 Task: Create a section Backup and Recovery Sprint and in the section, add a milestone Data Analytics Implementation in the project TowerLine.
Action: Mouse moved to (62, 357)
Screenshot: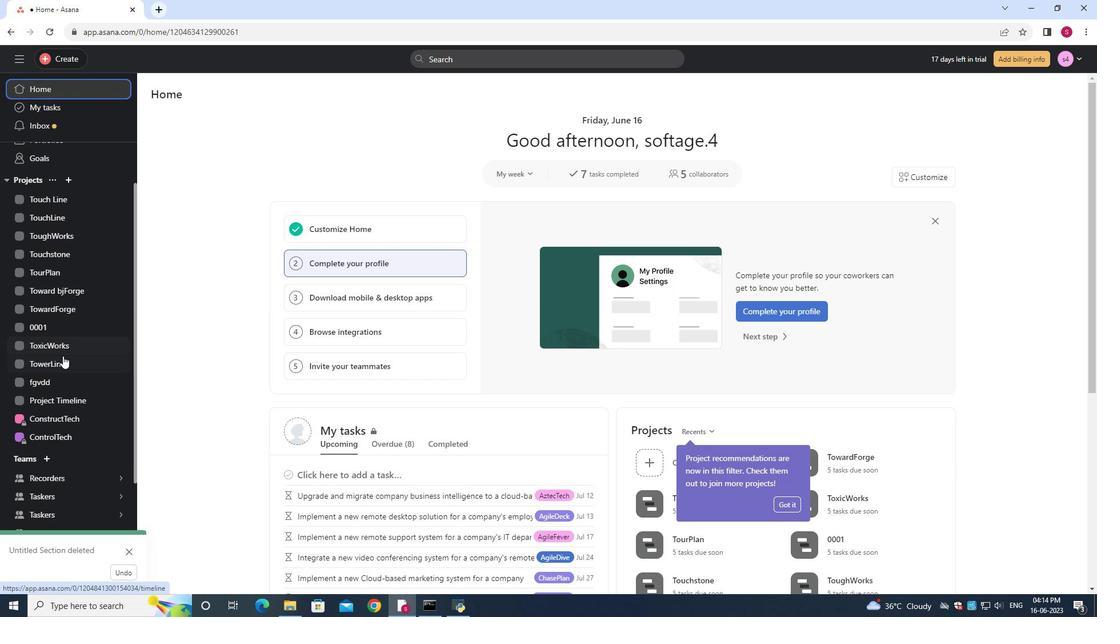
Action: Mouse pressed left at (62, 357)
Screenshot: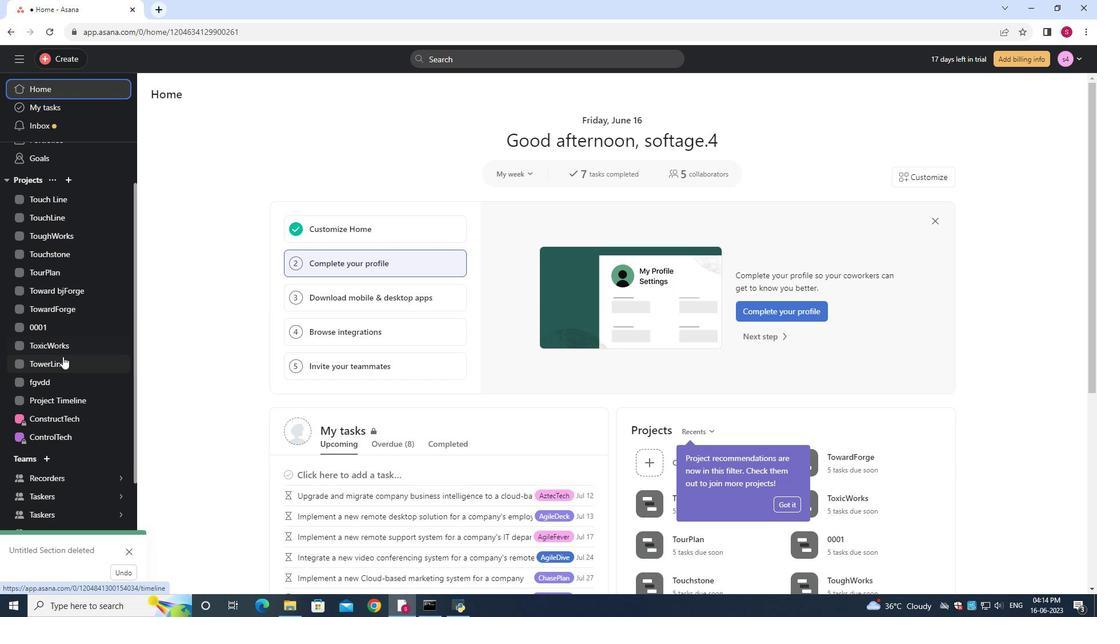
Action: Mouse moved to (204, 121)
Screenshot: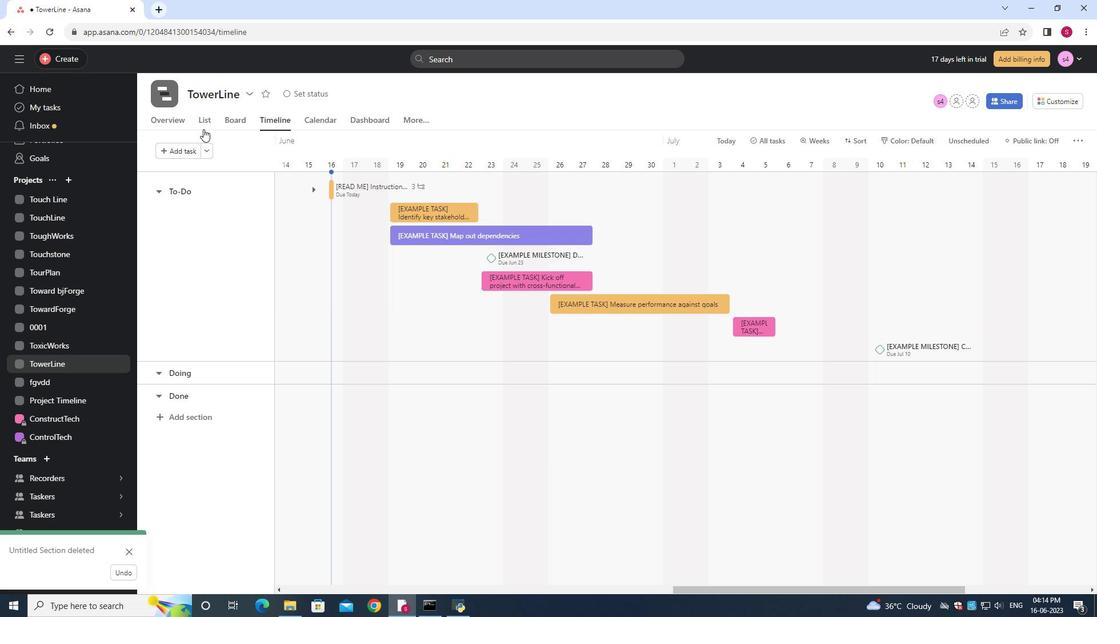 
Action: Mouse pressed left at (204, 121)
Screenshot: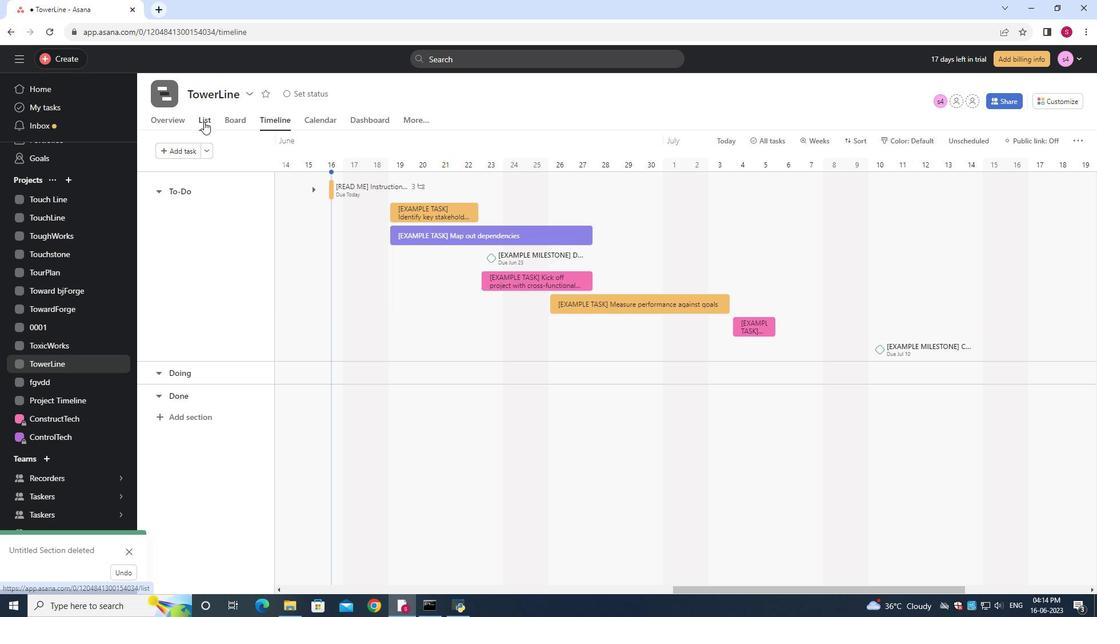 
Action: Mouse moved to (203, 144)
Screenshot: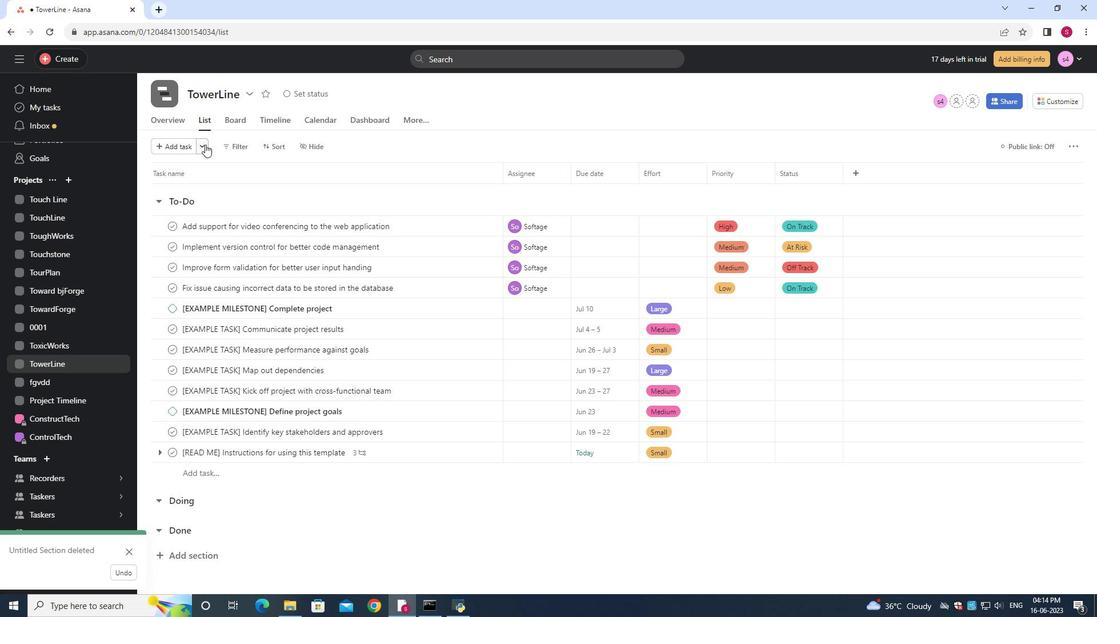 
Action: Mouse pressed left at (203, 144)
Screenshot: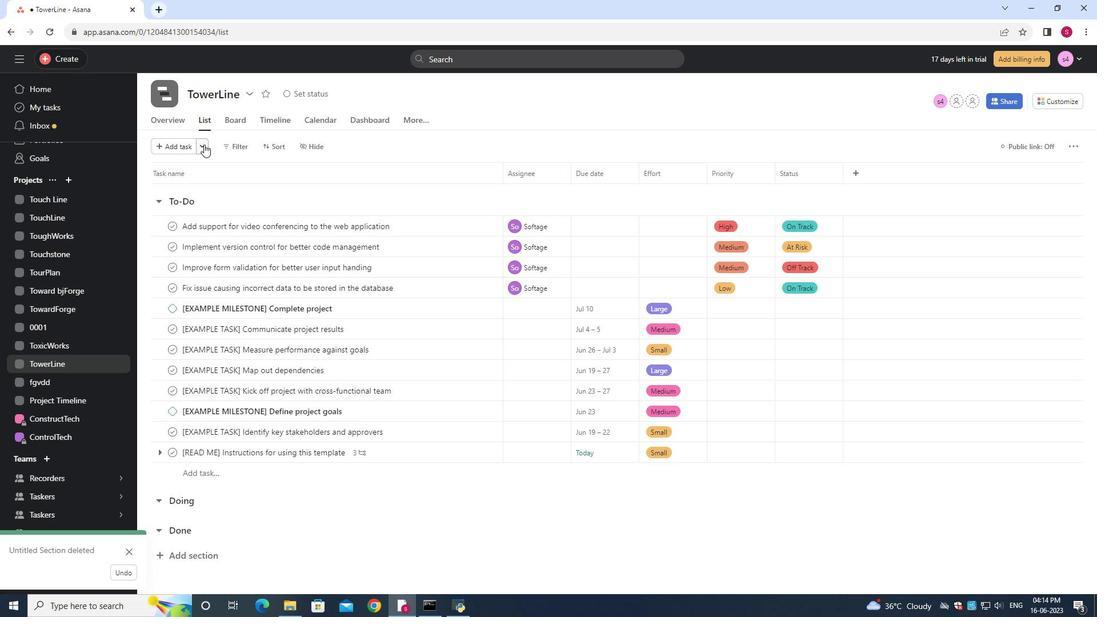 
Action: Mouse moved to (222, 169)
Screenshot: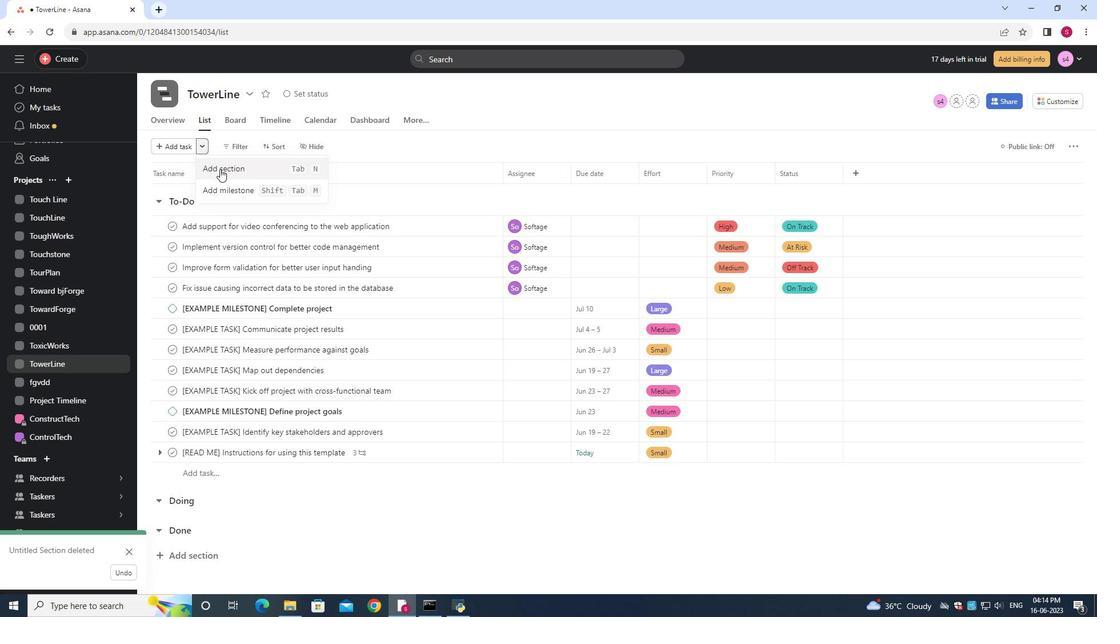 
Action: Mouse pressed left at (222, 169)
Screenshot: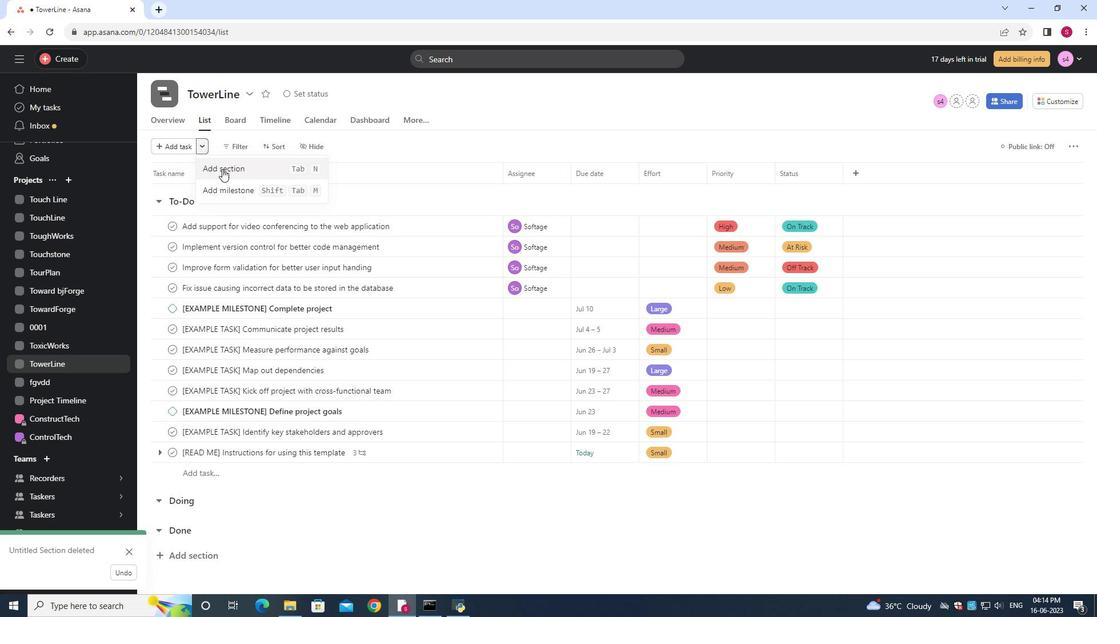 
Action: Key pressed <Key.shift>Backup<Key.space>and<Key.space><Key.shift>Recovery<Key.space><Key.shift>Sprint
Screenshot: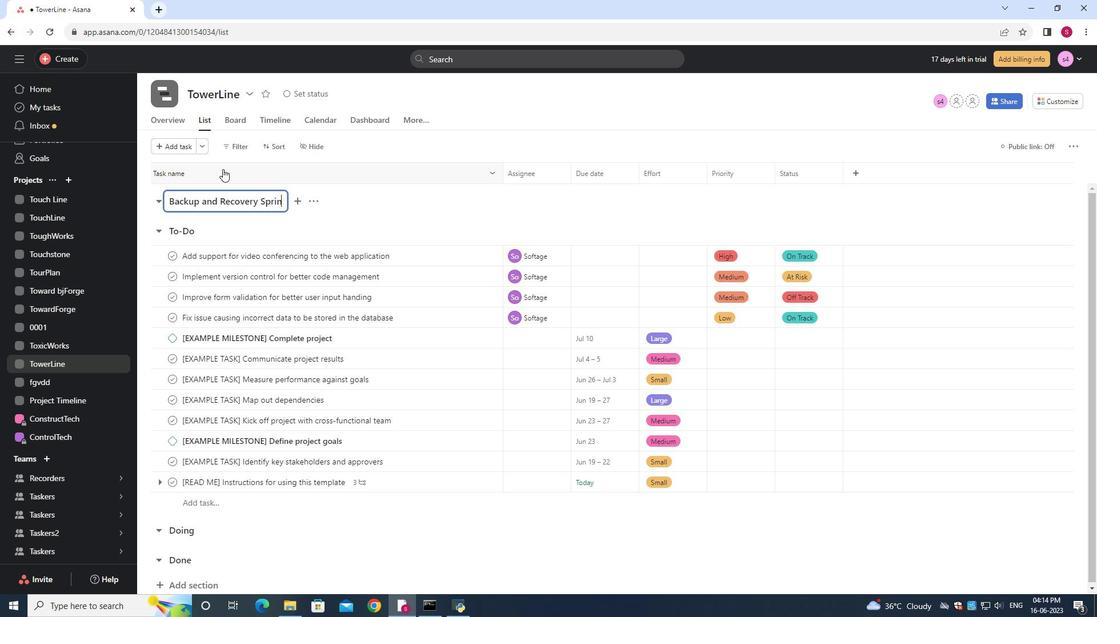 
Action: Mouse moved to (204, 146)
Screenshot: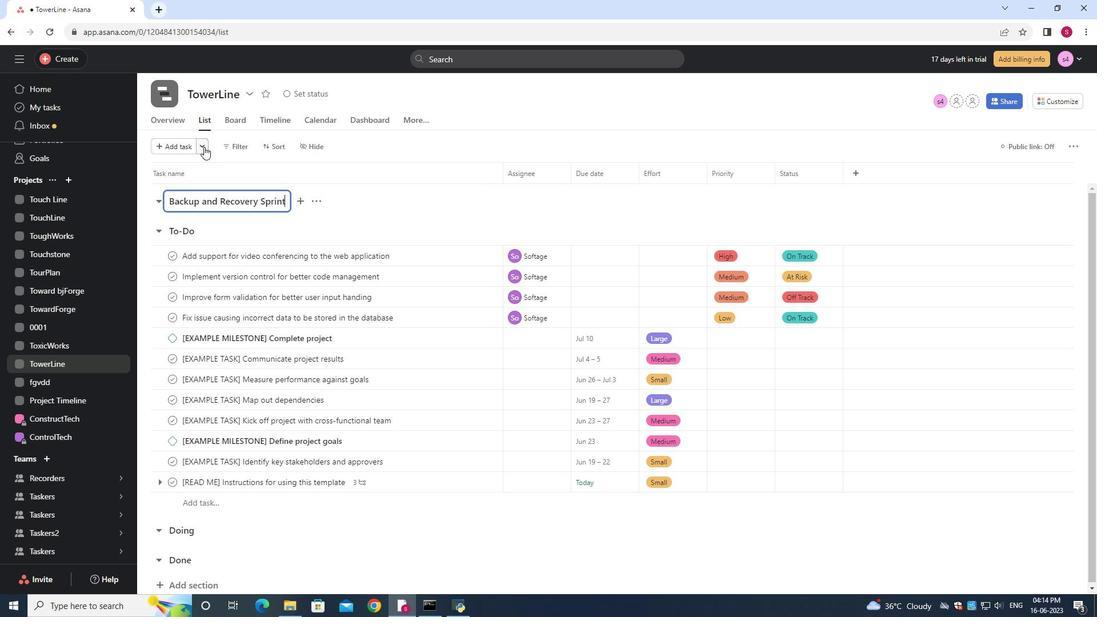 
Action: Mouse pressed left at (204, 146)
Screenshot: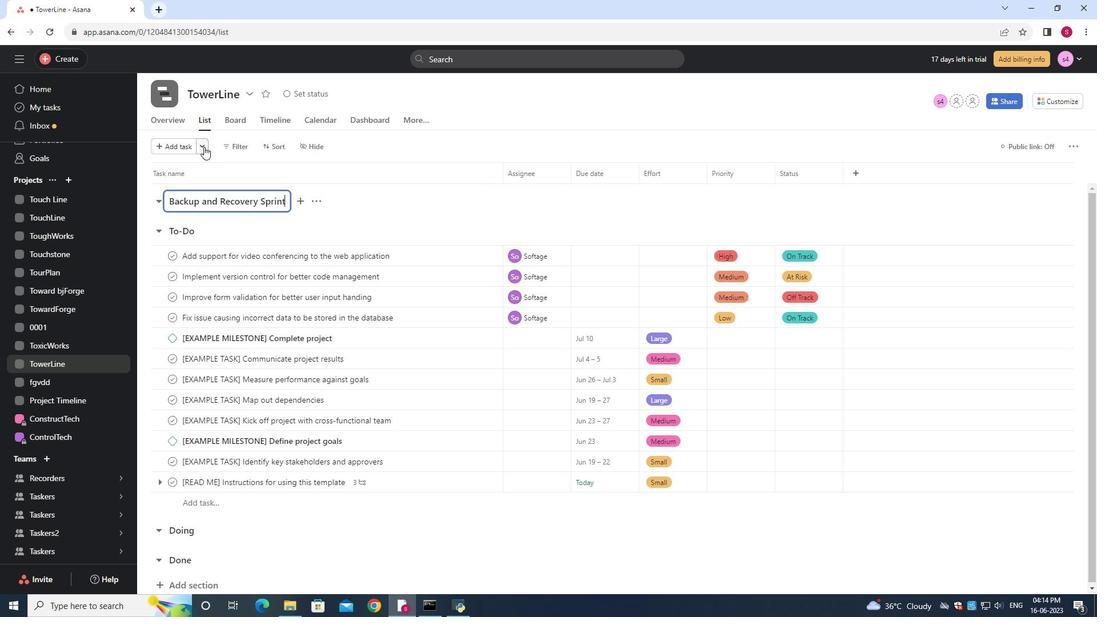 
Action: Mouse moved to (221, 189)
Screenshot: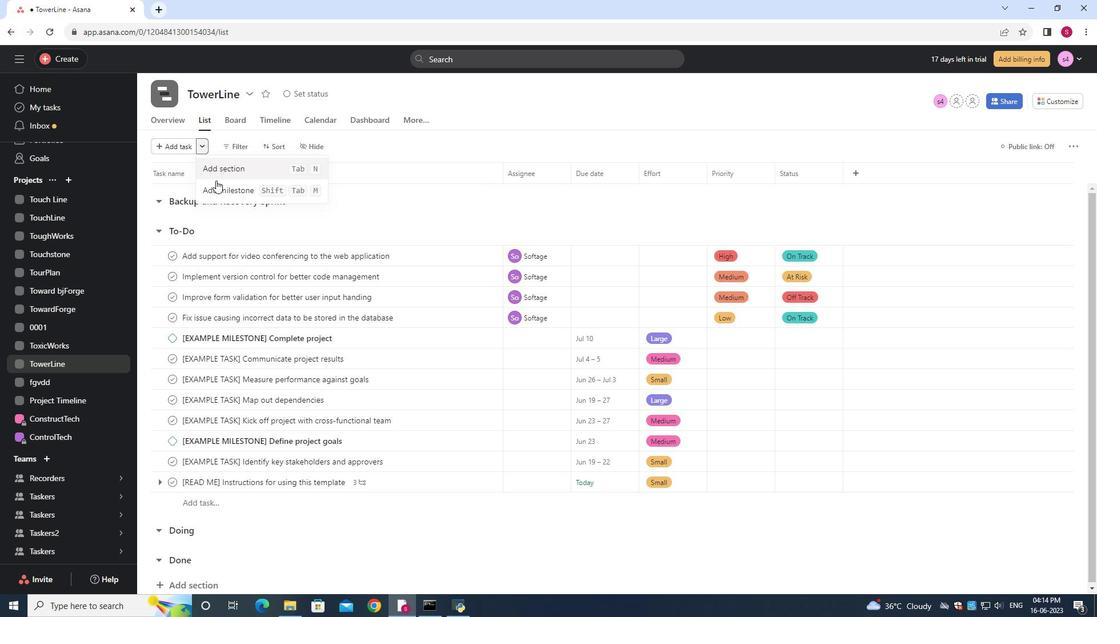 
Action: Mouse pressed left at (221, 189)
Screenshot: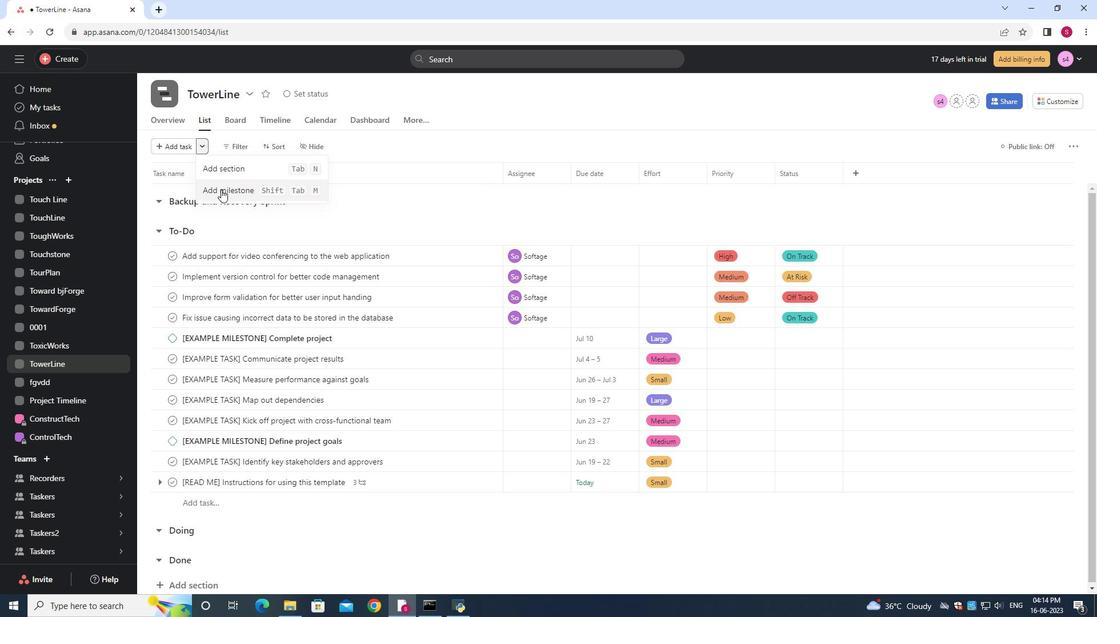 
Action: Mouse moved to (288, 182)
Screenshot: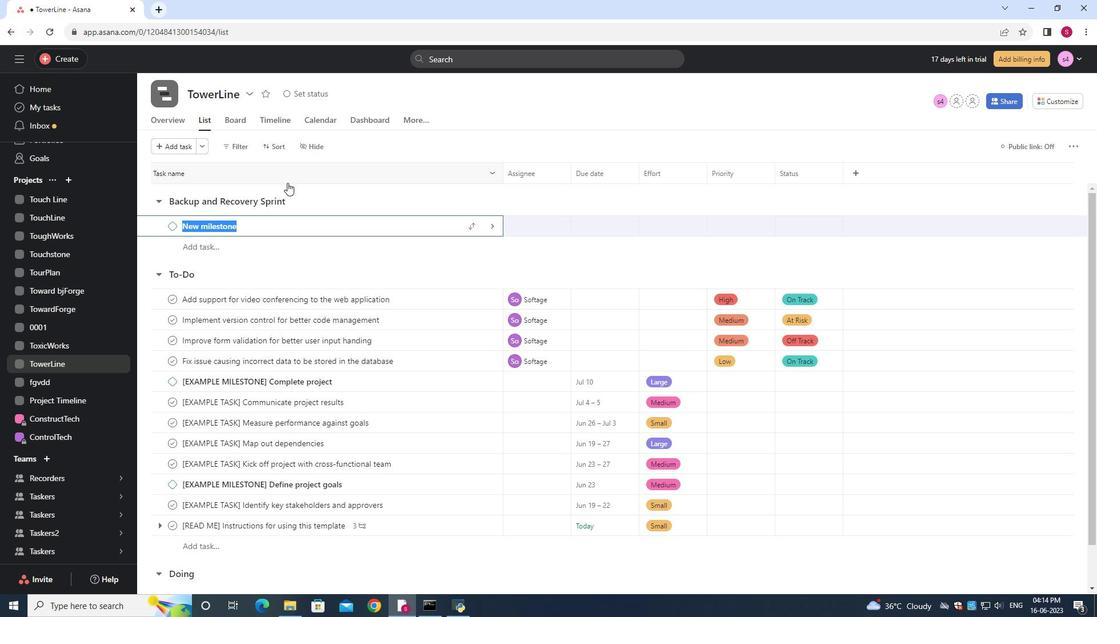 
Action: Key pressed <Key.backspace><Key.shift><Key.shift><Key.shift><Key.shift><Key.shift><Key.shift><Key.shift><Key.shift><Key.shift><Key.shift><Key.shift><Key.shift><Key.shift><Key.shift><Key.shift><Key.shift><Key.shift><Key.shift><Key.shift><Key.shift><Key.shift><Key.shift><Key.shift><Key.shift><Key.shift><Key.shift><Key.shift><Key.shift><Key.shift><Key.shift><Key.shift>Data<Key.space><Key.shift><Key.shift><Key.shift><Key.shift><Key.shift><Key.shift><Key.shift><Key.shift><Key.shift><Key.shift>Analytics<Key.space><Key.shift>Implementation
Screenshot: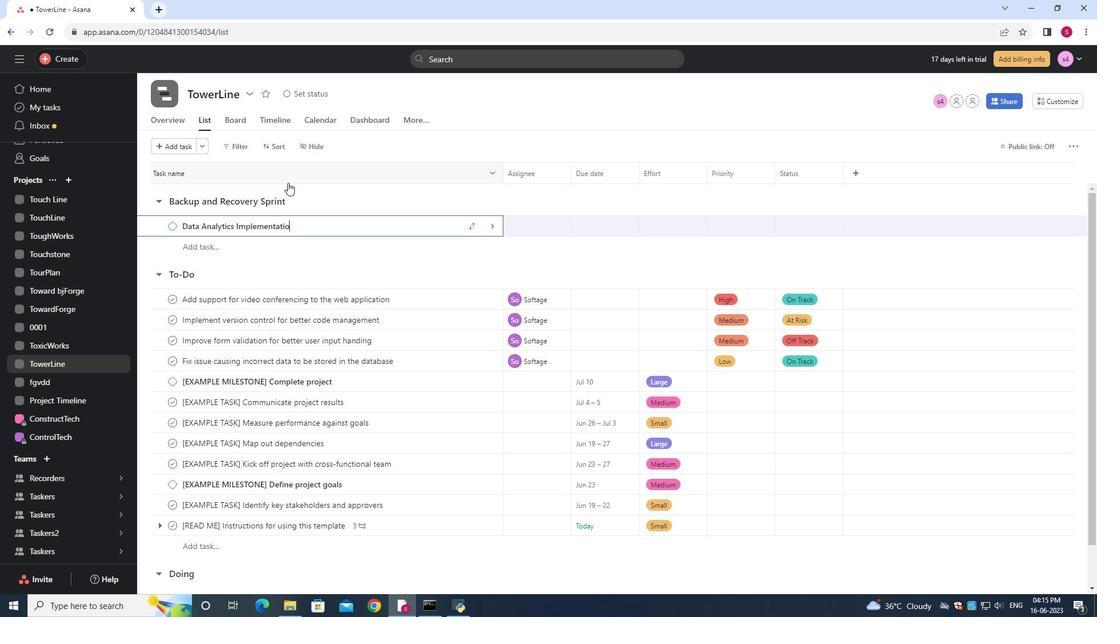 
Action: Mouse moved to (288, 182)
Screenshot: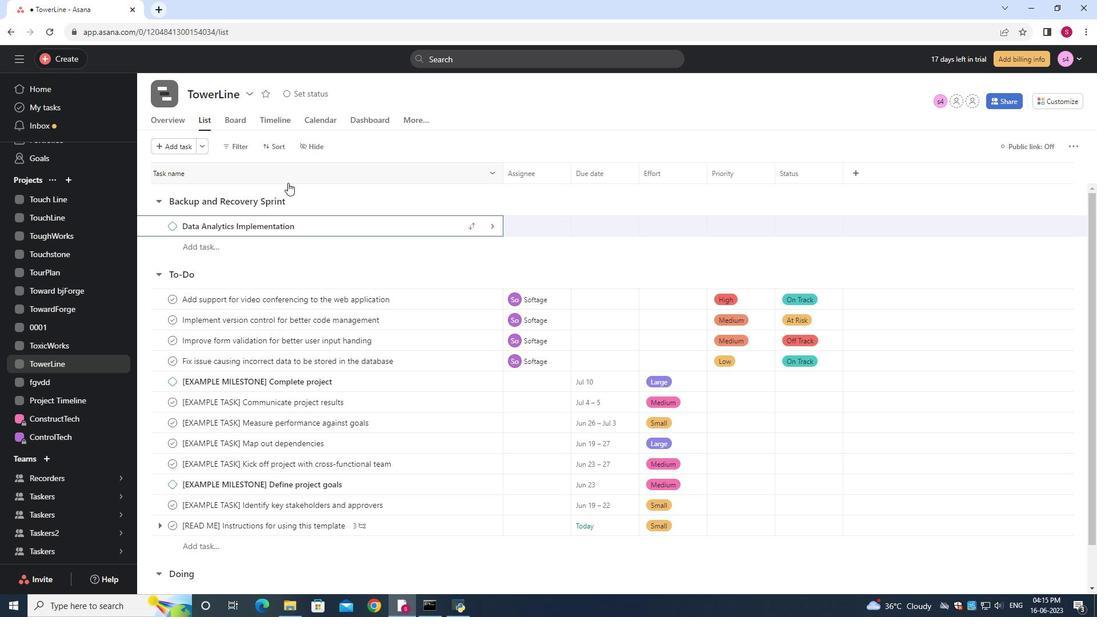 
Action: Key pressed <Key.enter>
Screenshot: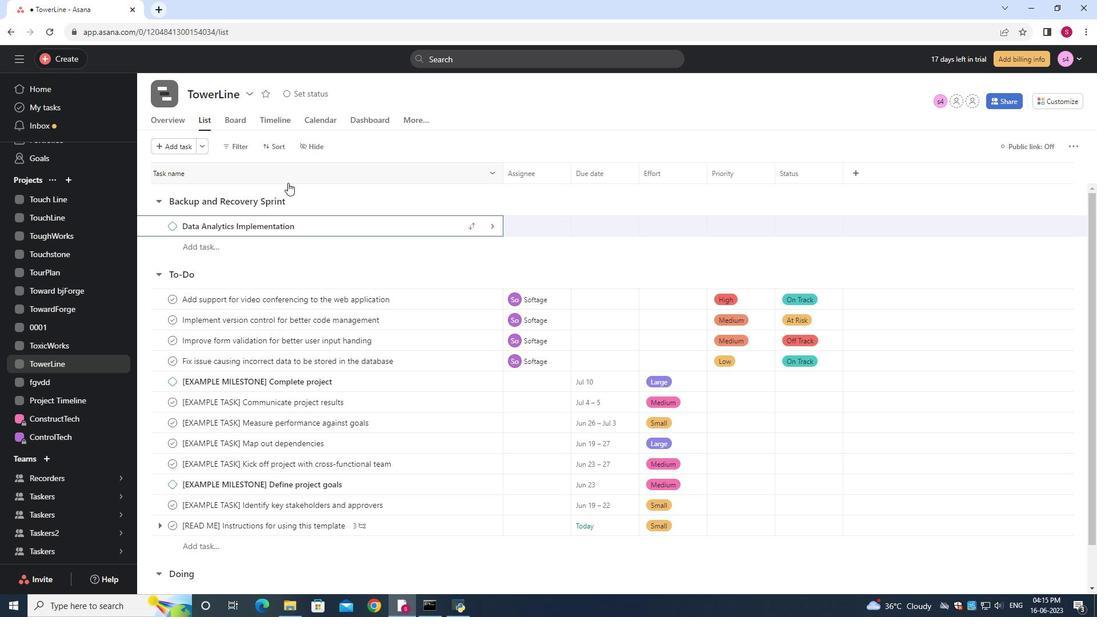 
